 Task: Go to about page of Visa
Action: Mouse moved to (591, 46)
Screenshot: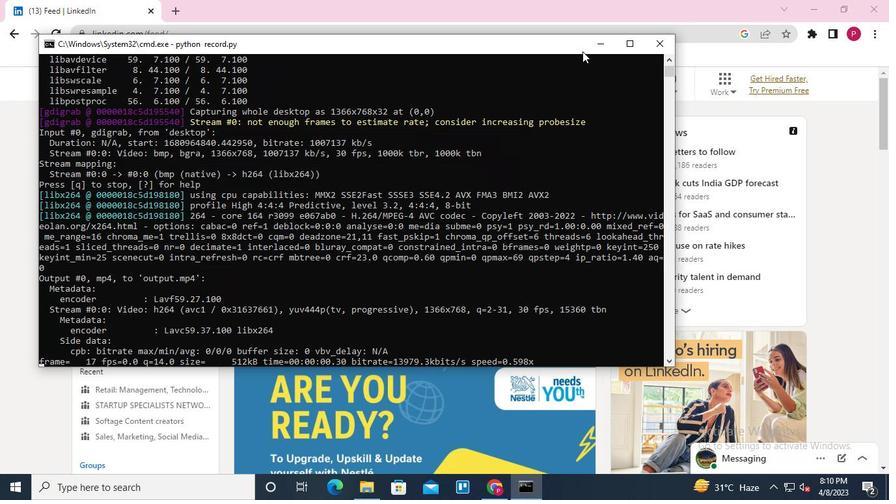 
Action: Mouse pressed left at (591, 46)
Screenshot: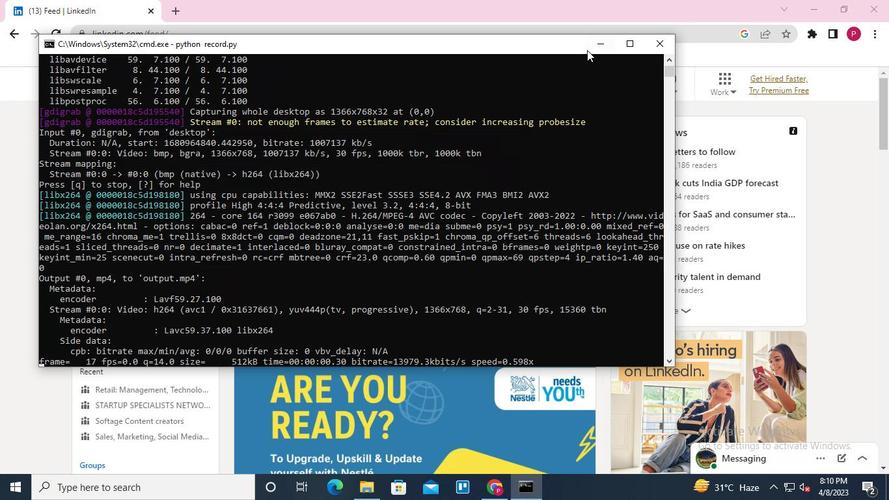 
Action: Mouse moved to (171, 87)
Screenshot: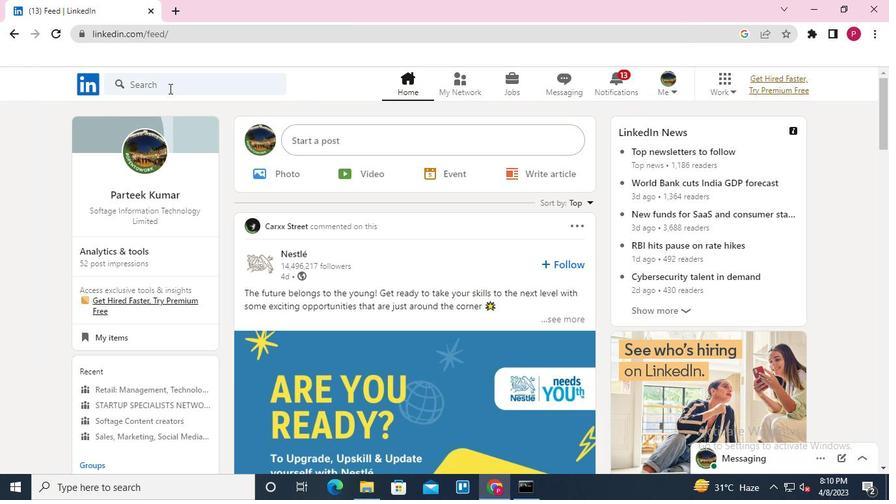 
Action: Mouse pressed left at (171, 87)
Screenshot: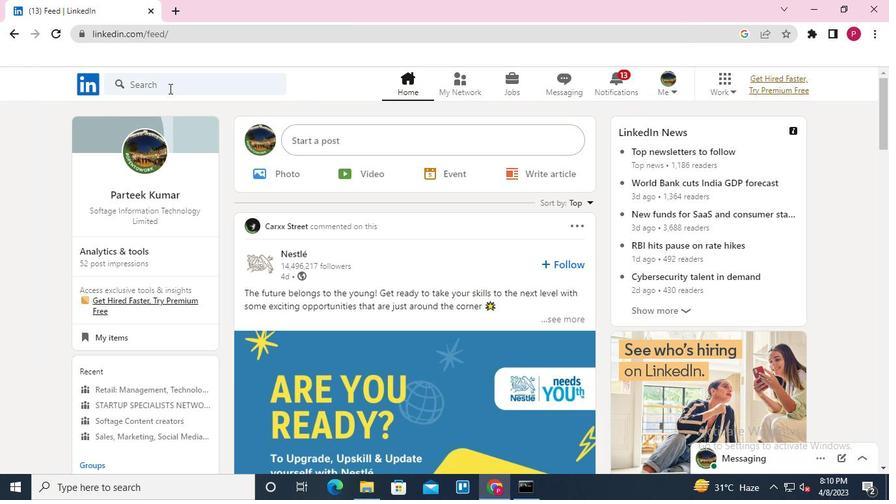 
Action: Mouse moved to (130, 152)
Screenshot: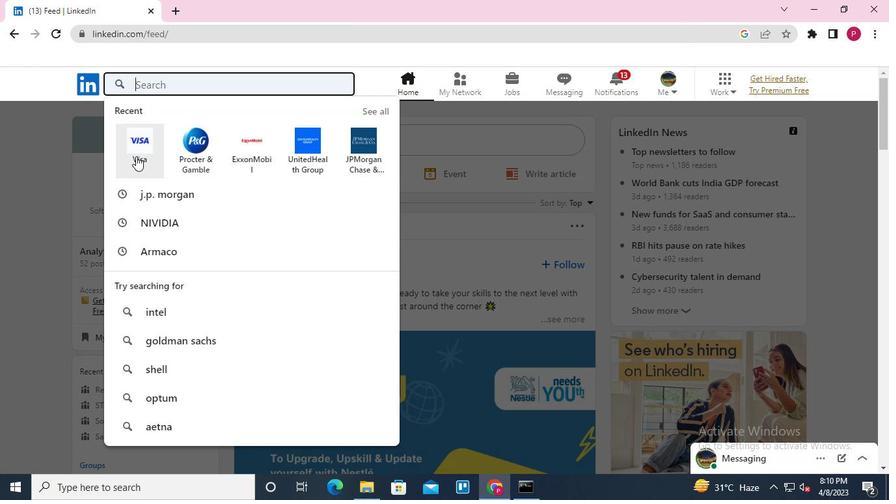 
Action: Mouse pressed left at (130, 152)
Screenshot: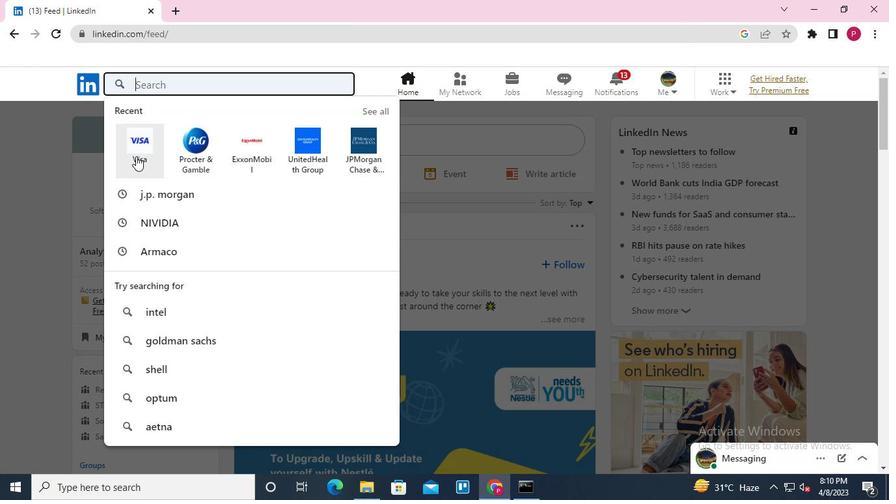 
Action: Mouse moved to (167, 152)
Screenshot: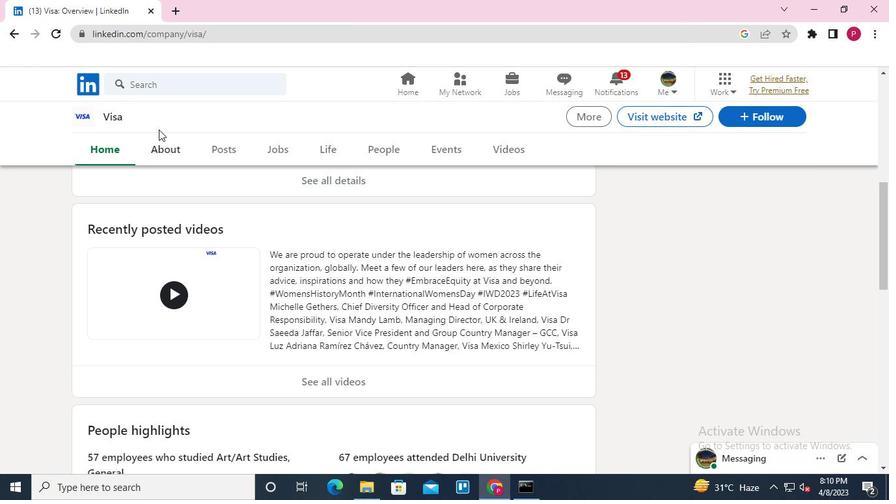 
Action: Mouse pressed left at (167, 152)
Screenshot: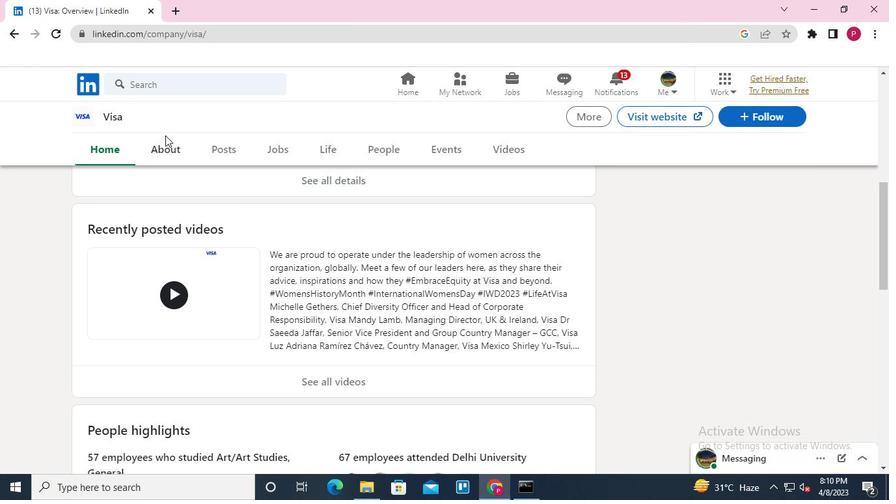 
Action: Mouse moved to (273, 270)
Screenshot: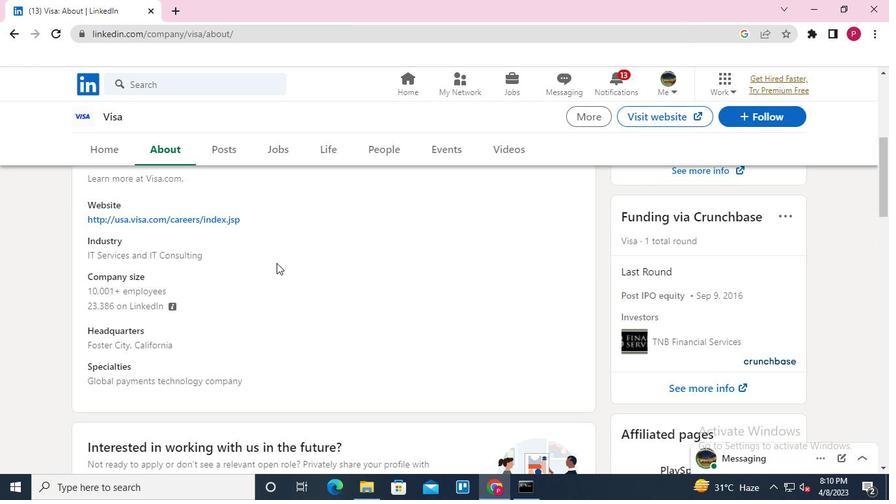 
Action: Keyboard Key.alt_l
Screenshot: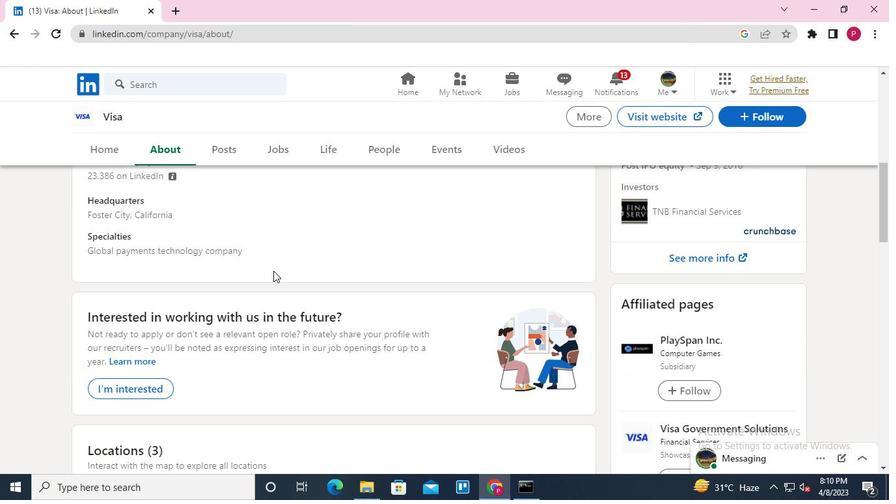 
Action: Keyboard Key.tab
Screenshot: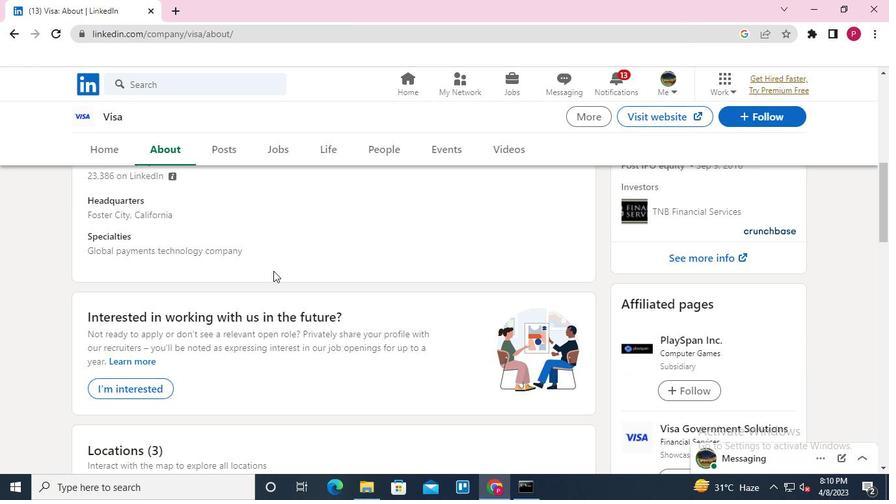 
Action: Mouse moved to (662, 41)
Screenshot: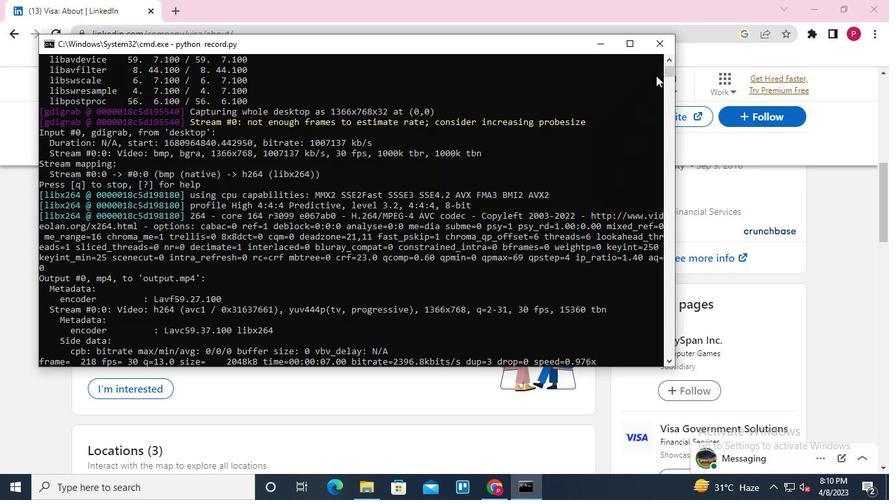 
Action: Mouse pressed left at (662, 41)
Screenshot: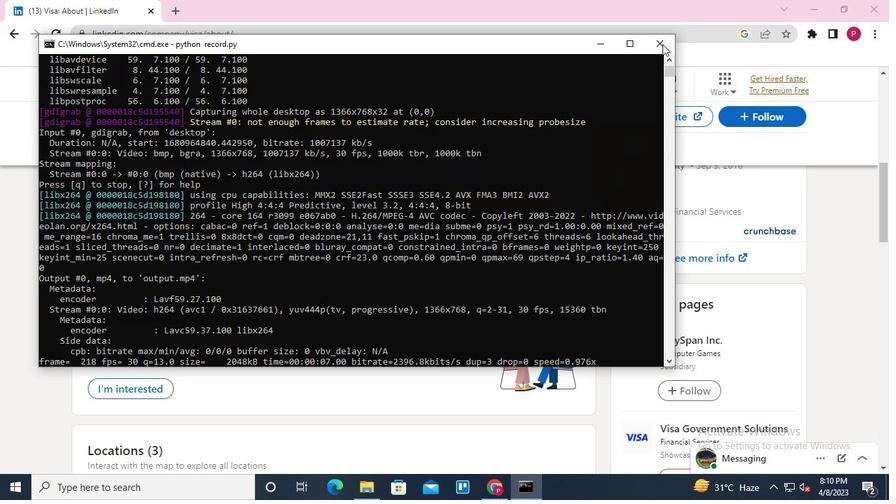 
